 Task: Filter the sponsorship log activity by the past month in the organization "ryshabh2k".
Action: Mouse moved to (1029, 101)
Screenshot: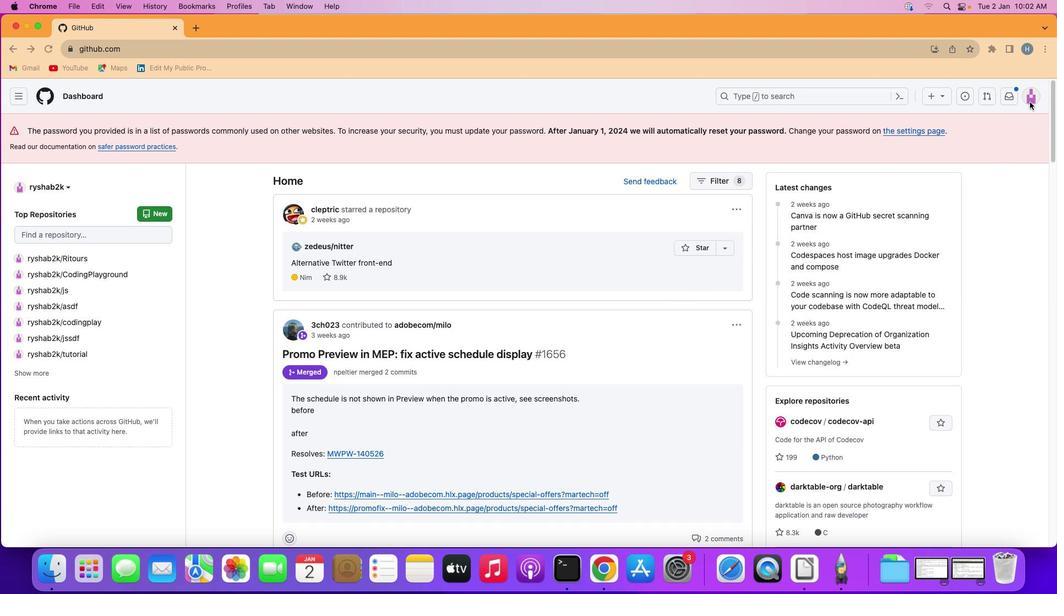 
Action: Mouse pressed left at (1029, 101)
Screenshot: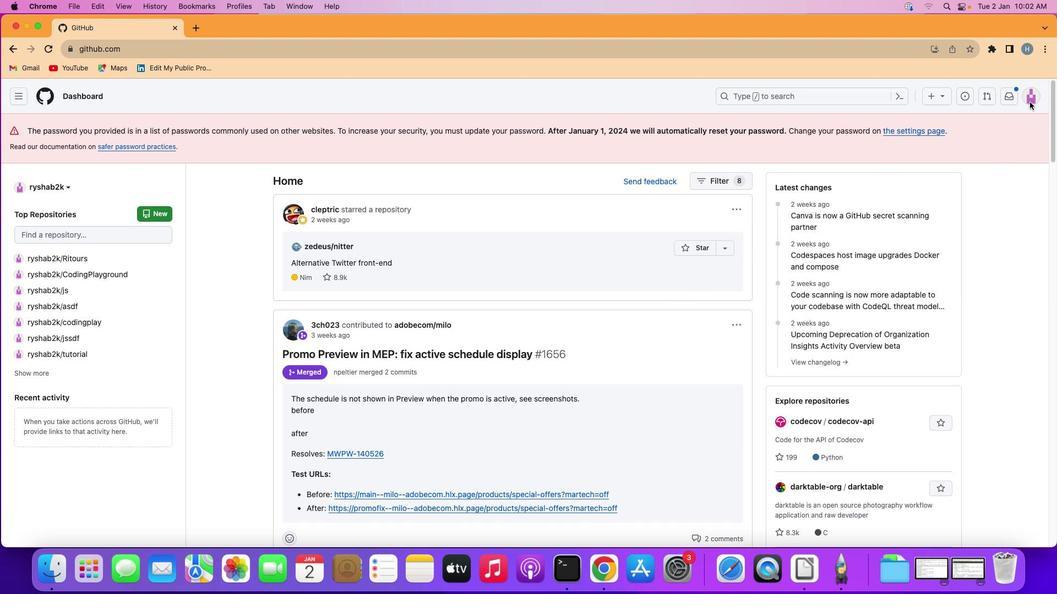 
Action: Mouse moved to (1031, 100)
Screenshot: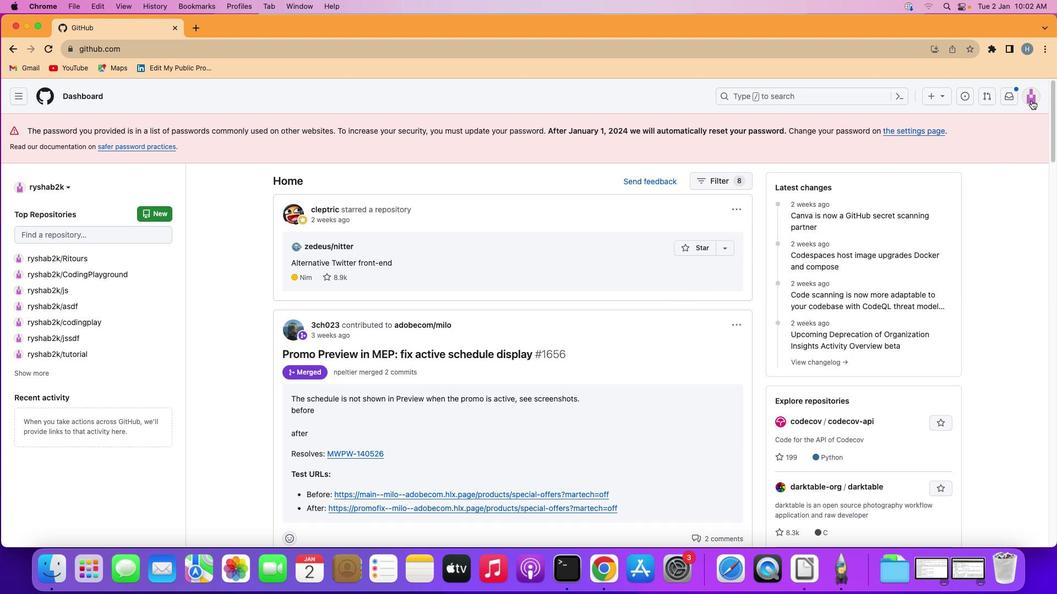 
Action: Mouse pressed left at (1031, 100)
Screenshot: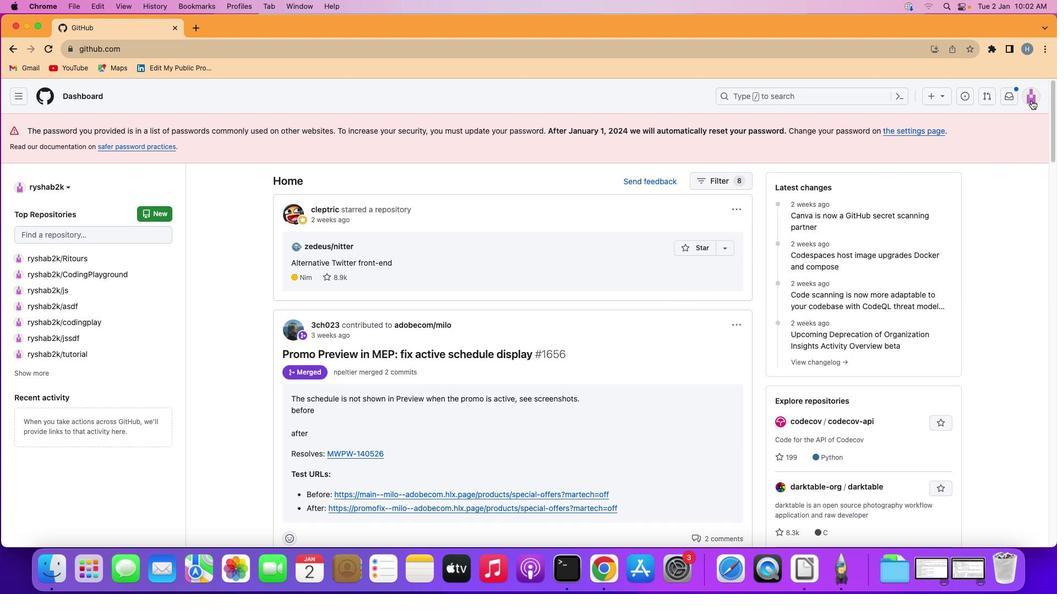 
Action: Mouse moved to (946, 225)
Screenshot: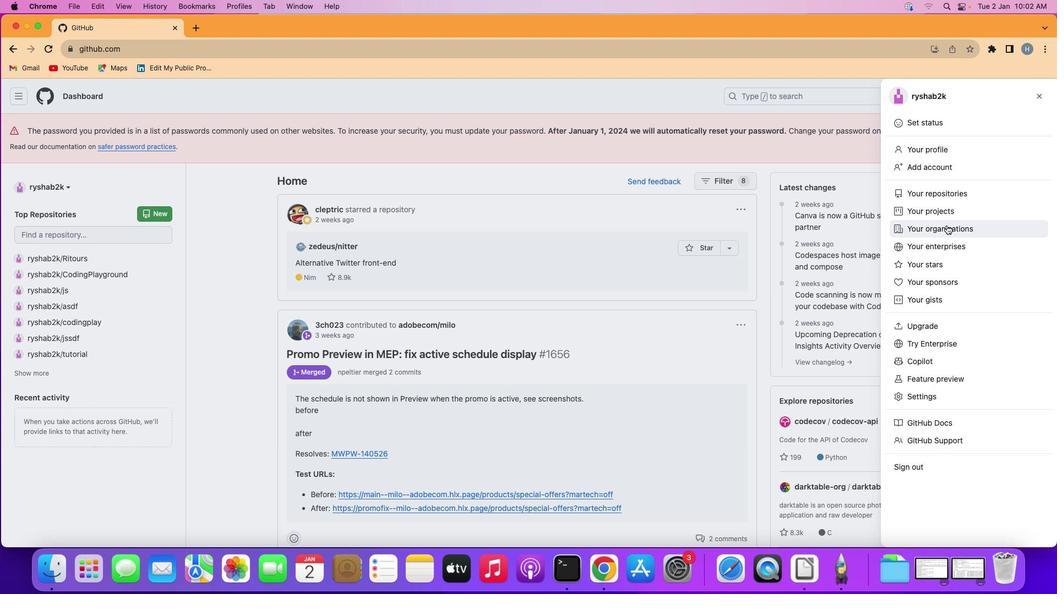 
Action: Mouse pressed left at (946, 225)
Screenshot: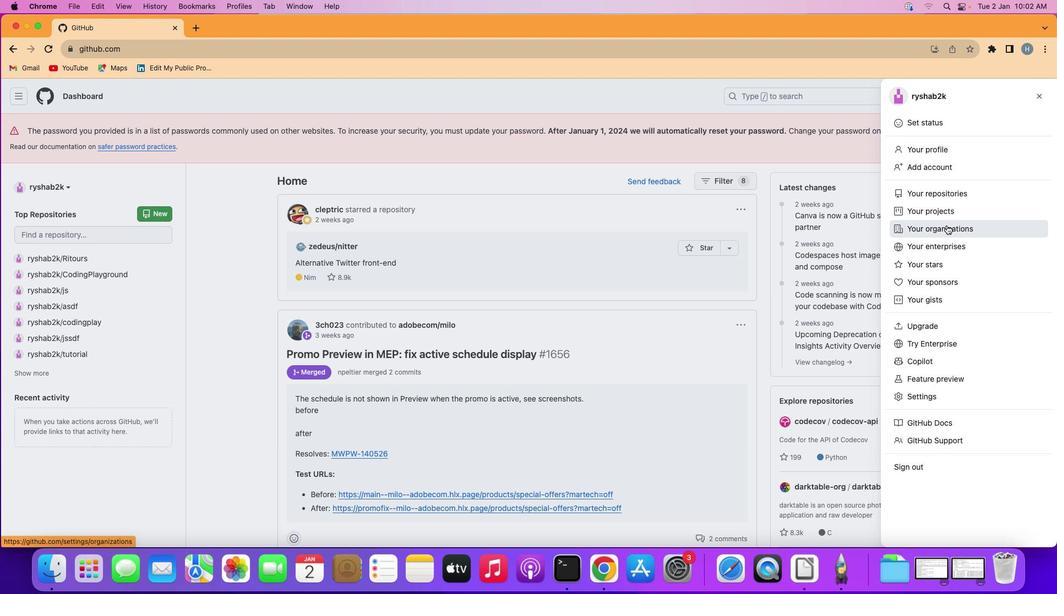 
Action: Mouse moved to (816, 267)
Screenshot: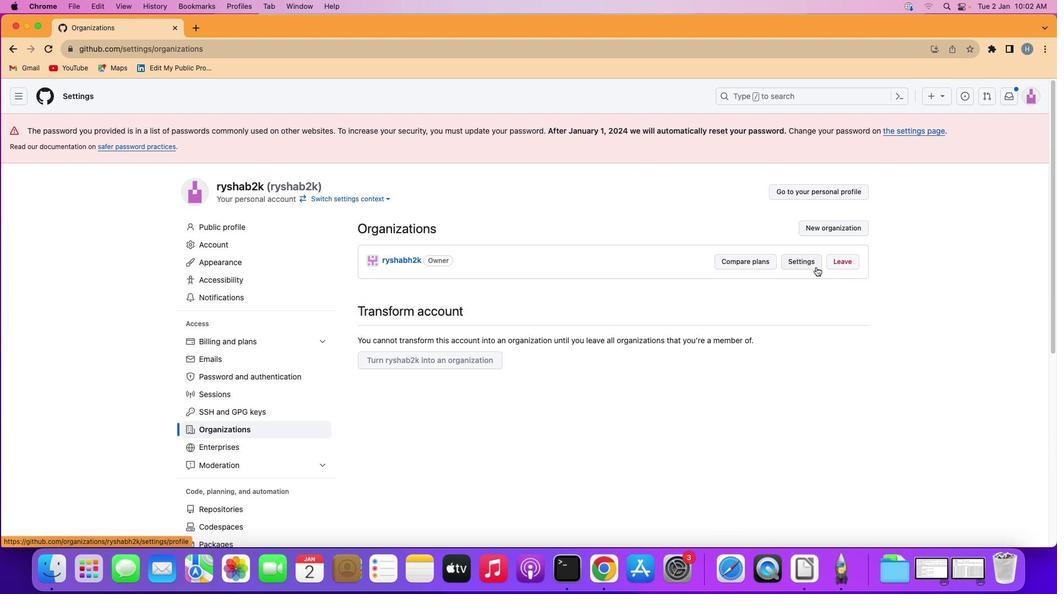 
Action: Mouse pressed left at (816, 267)
Screenshot: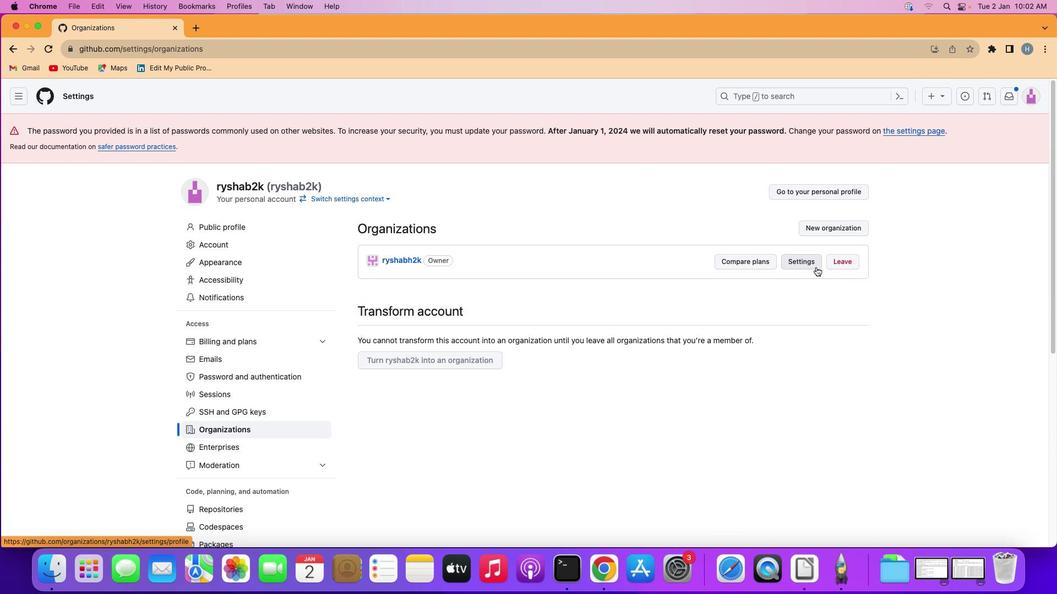
Action: Mouse moved to (344, 413)
Screenshot: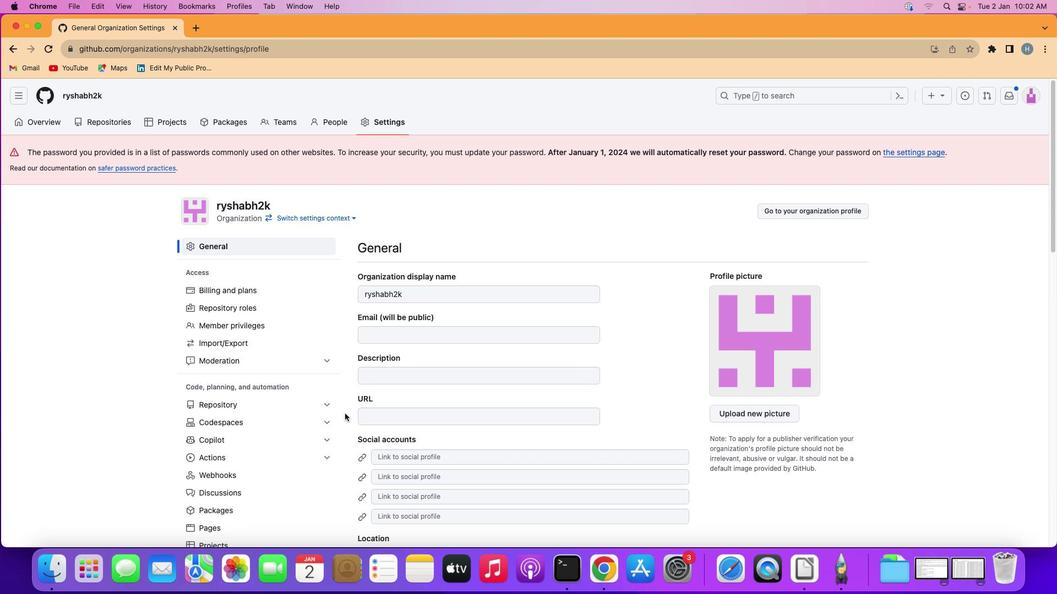 
Action: Mouse scrolled (344, 413) with delta (0, 0)
Screenshot: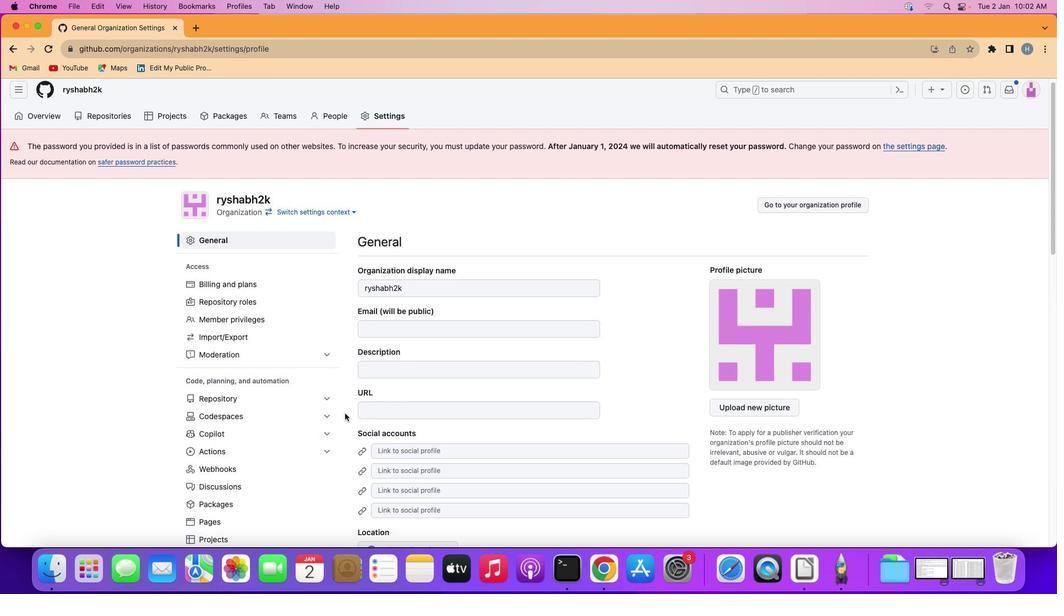 
Action: Mouse scrolled (344, 413) with delta (0, 0)
Screenshot: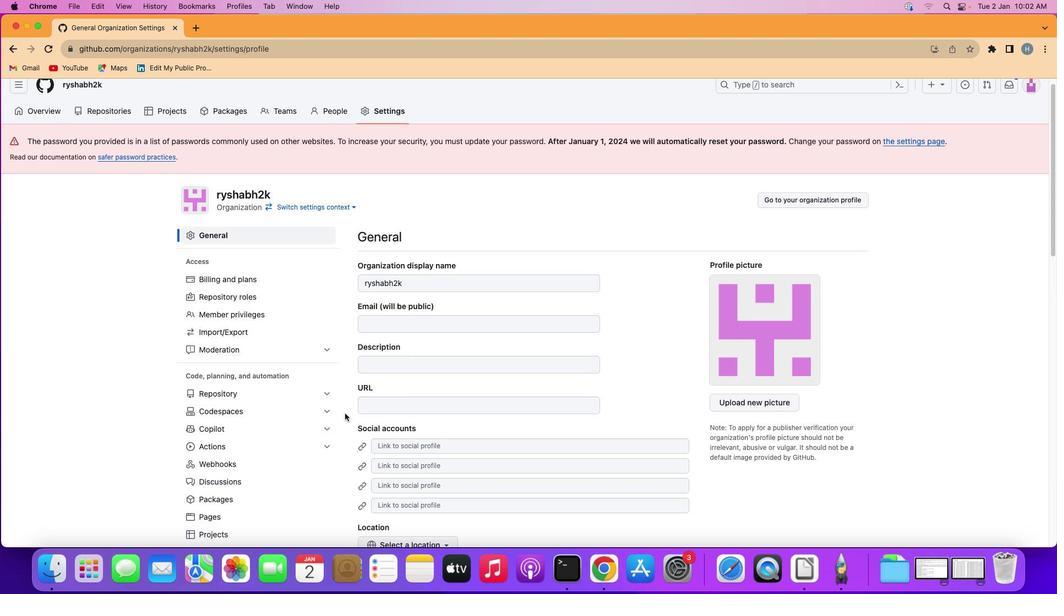 
Action: Mouse scrolled (344, 413) with delta (0, 0)
Screenshot: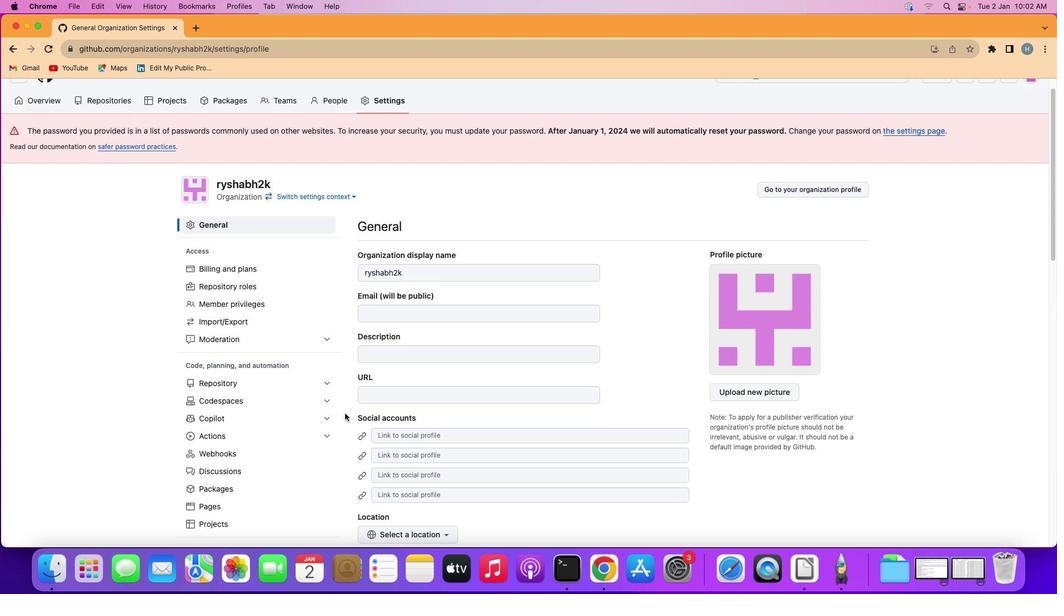 
Action: Mouse scrolled (344, 413) with delta (0, 0)
Screenshot: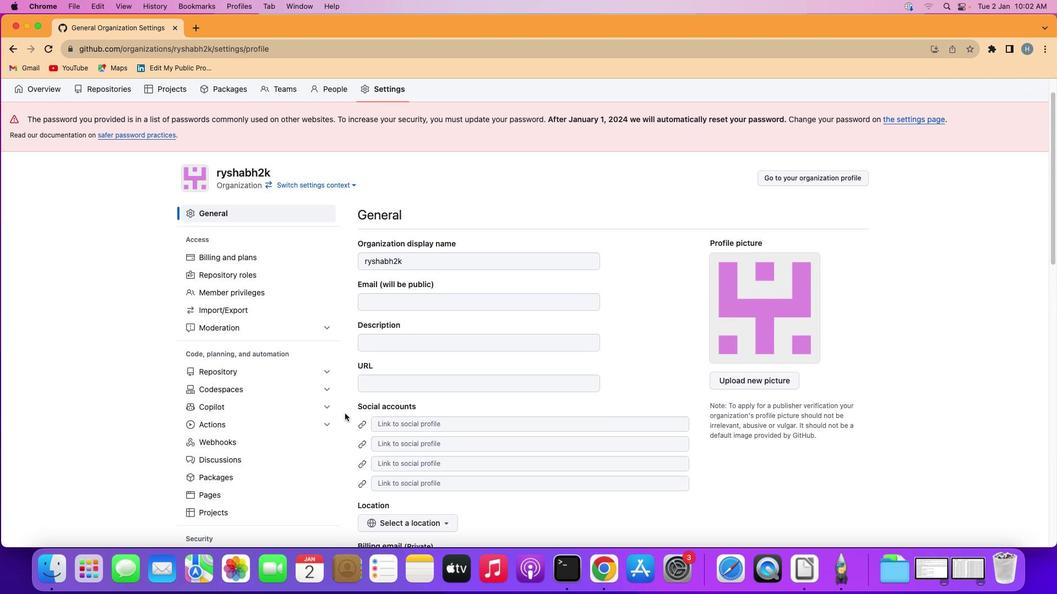 
Action: Mouse scrolled (344, 413) with delta (0, 0)
Screenshot: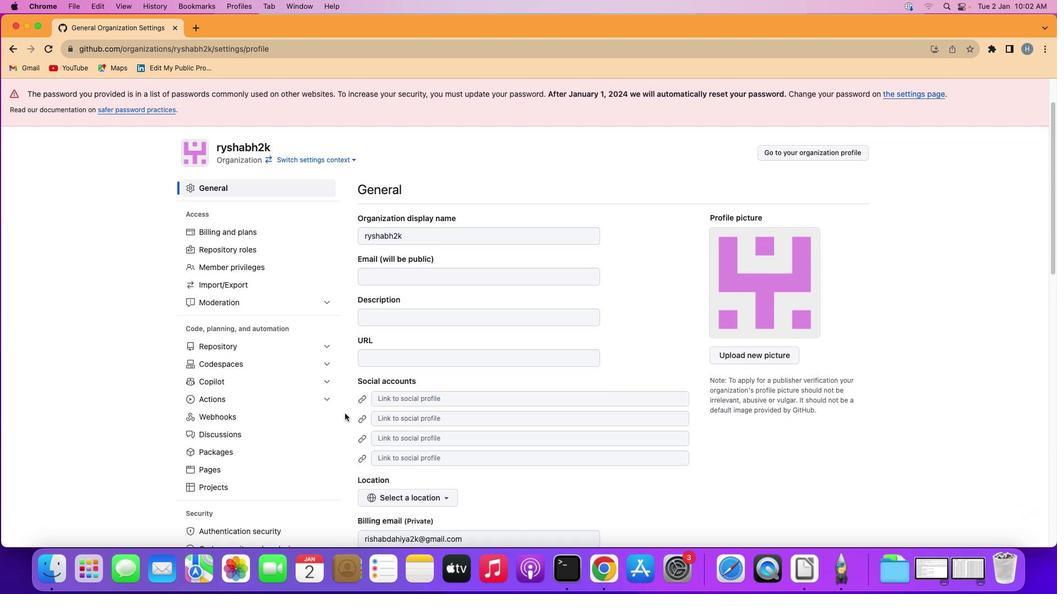 
Action: Mouse scrolled (344, 413) with delta (0, 0)
Screenshot: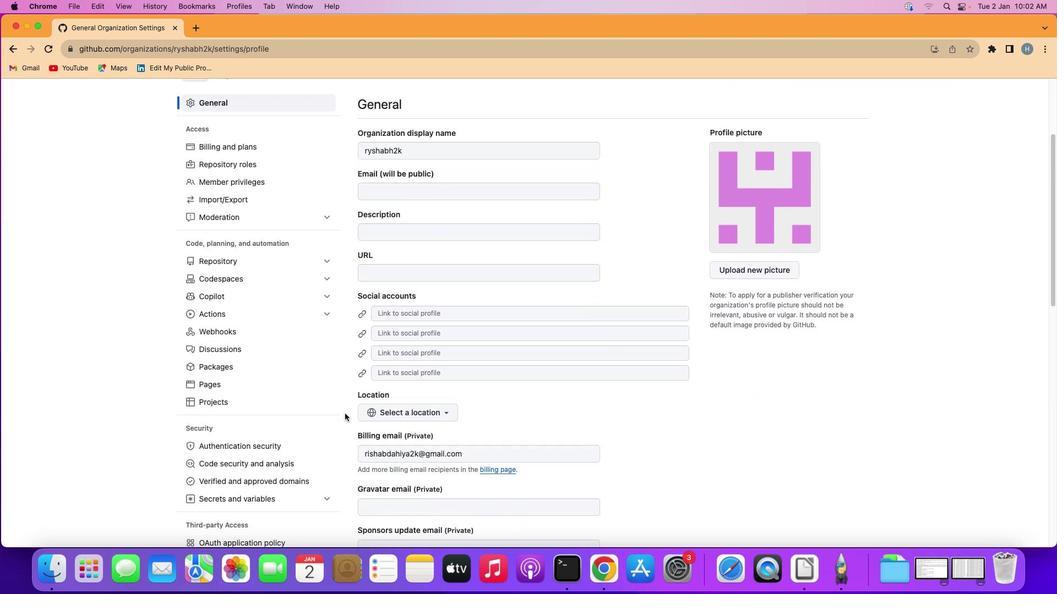 
Action: Mouse scrolled (344, 413) with delta (0, -2)
Screenshot: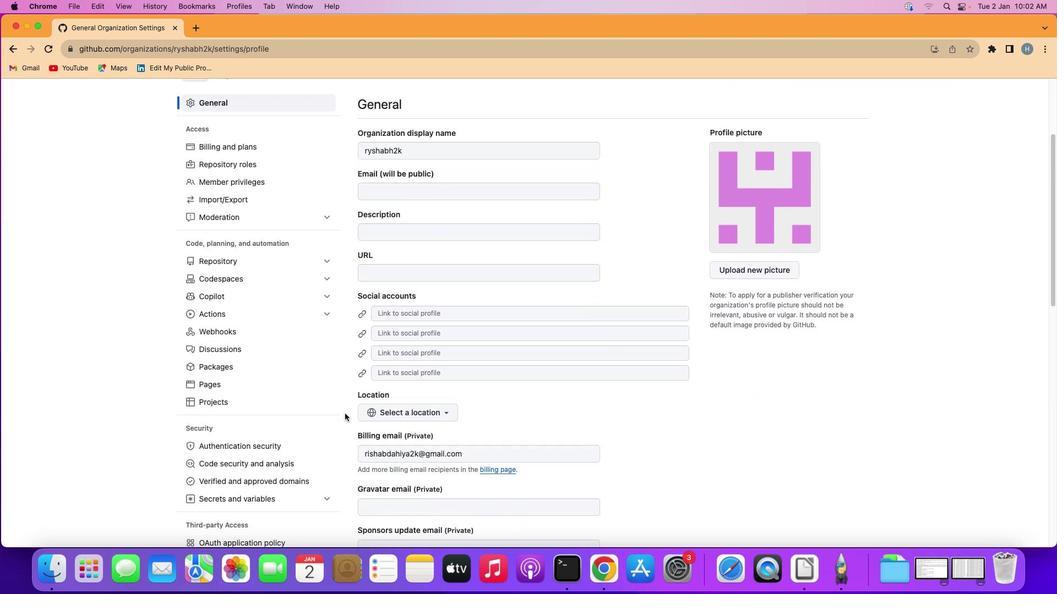 
Action: Mouse scrolled (344, 413) with delta (0, -1)
Screenshot: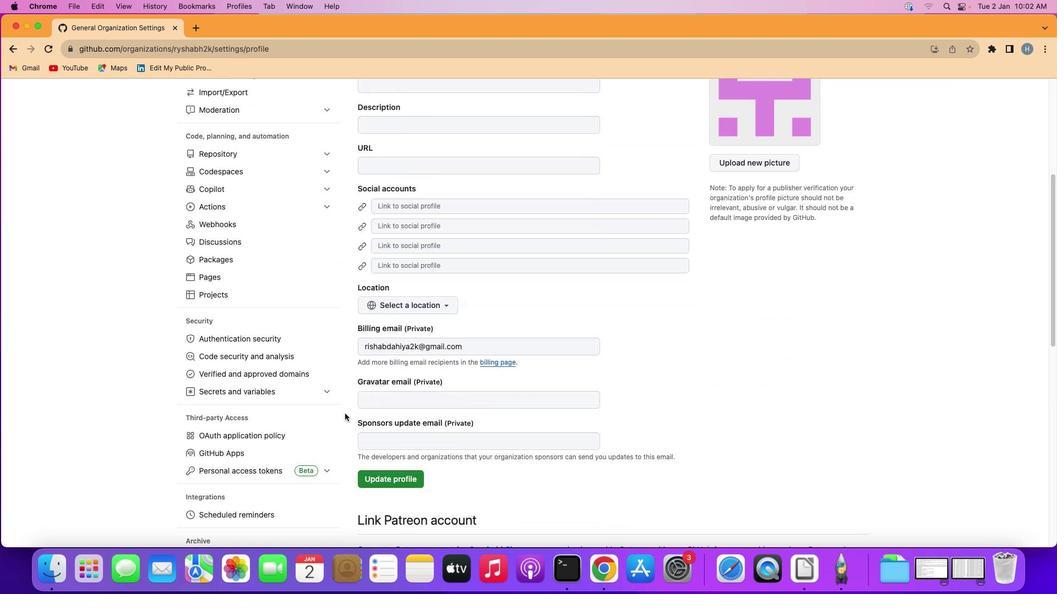 
Action: Mouse scrolled (344, 413) with delta (0, -2)
Screenshot: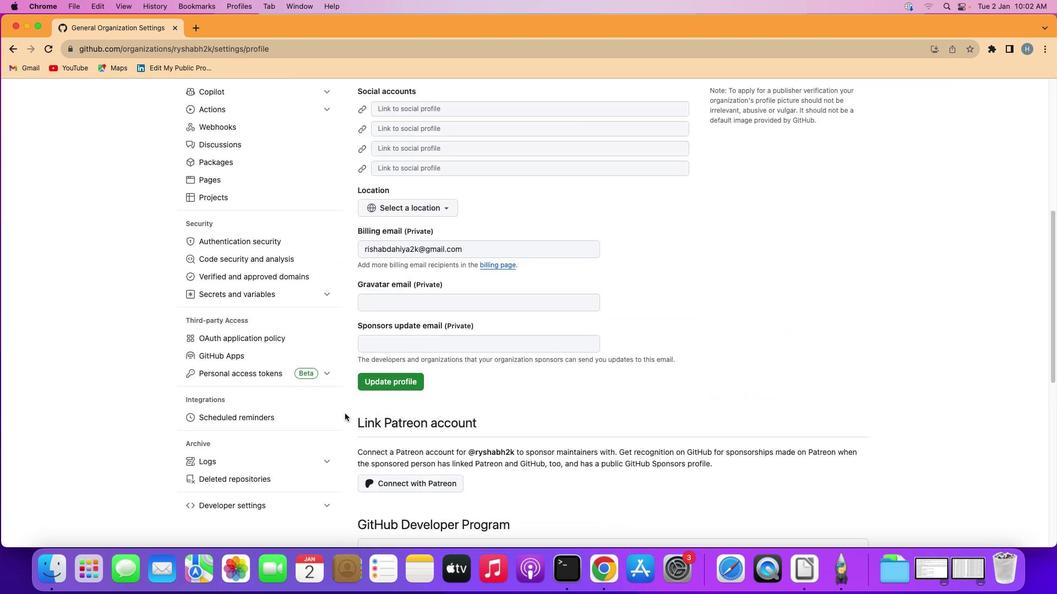 
Action: Mouse moved to (281, 443)
Screenshot: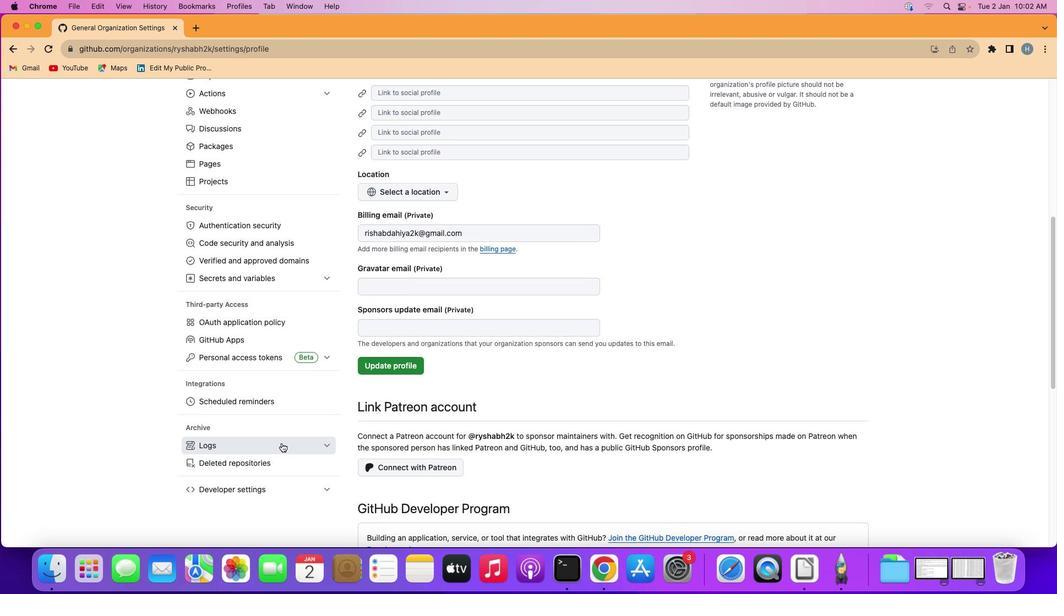 
Action: Mouse pressed left at (281, 443)
Screenshot: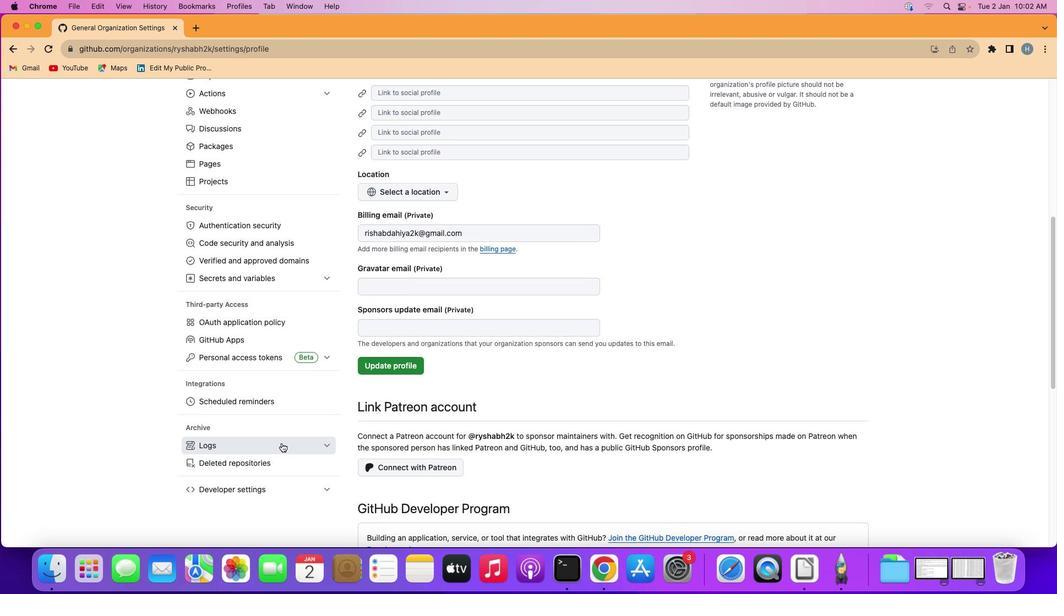 
Action: Mouse moved to (276, 464)
Screenshot: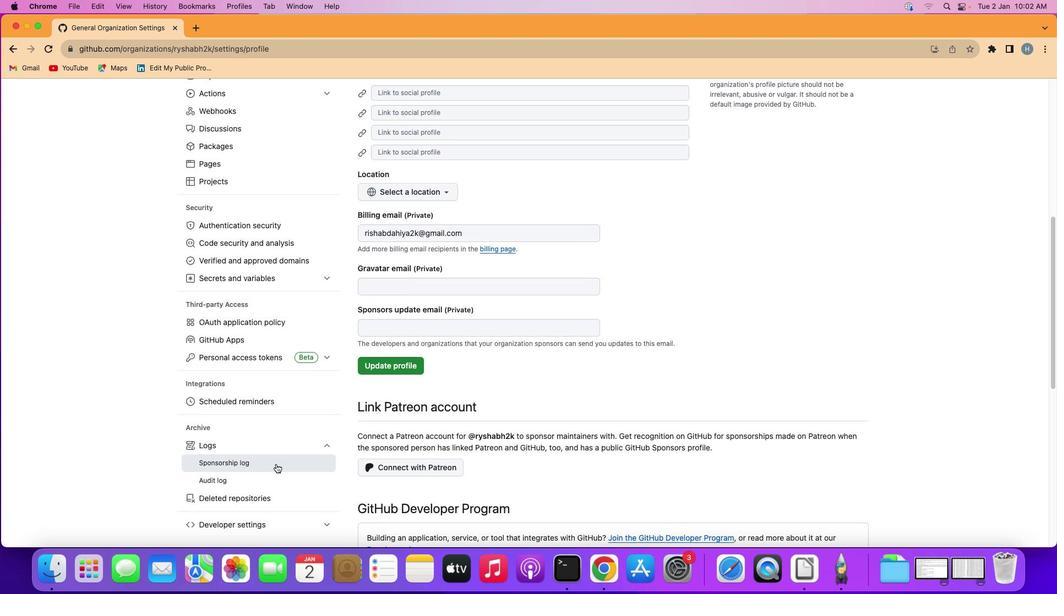
Action: Mouse pressed left at (276, 464)
Screenshot: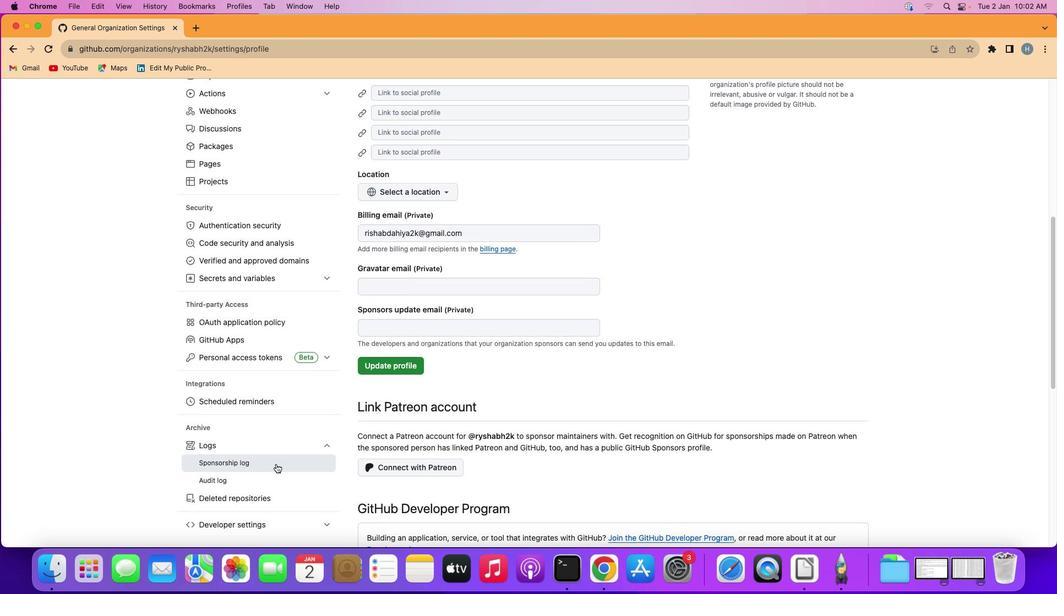 
Action: Mouse moved to (854, 247)
Screenshot: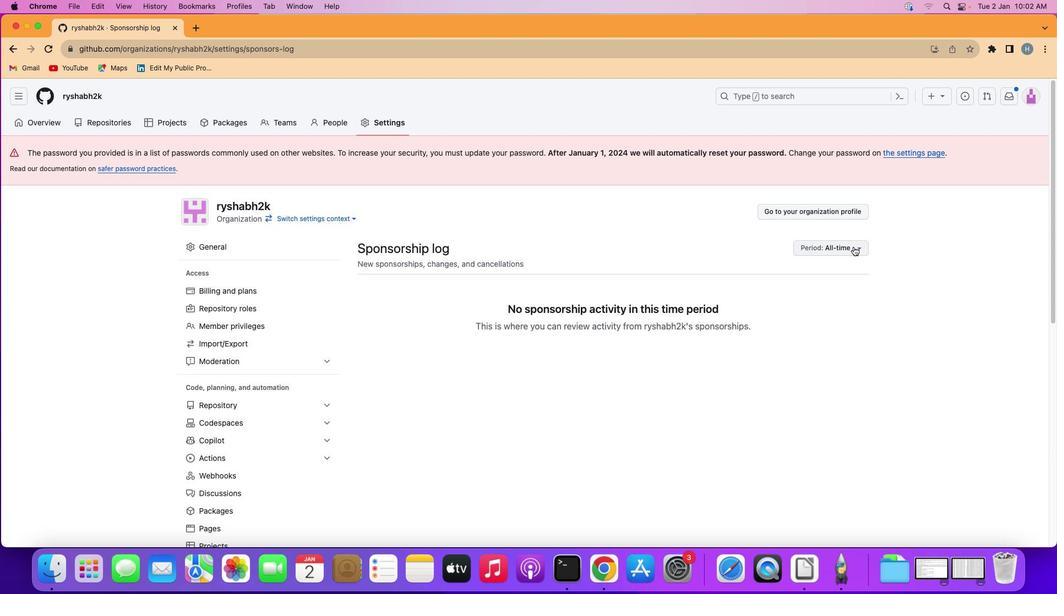 
Action: Mouse pressed left at (854, 247)
Screenshot: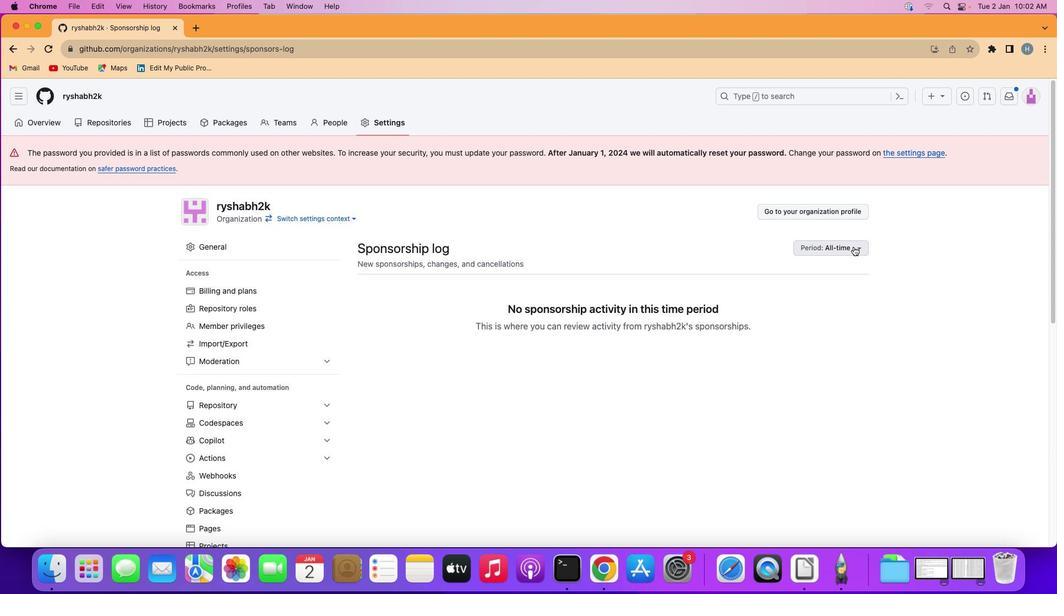 
Action: Mouse moved to (826, 324)
Screenshot: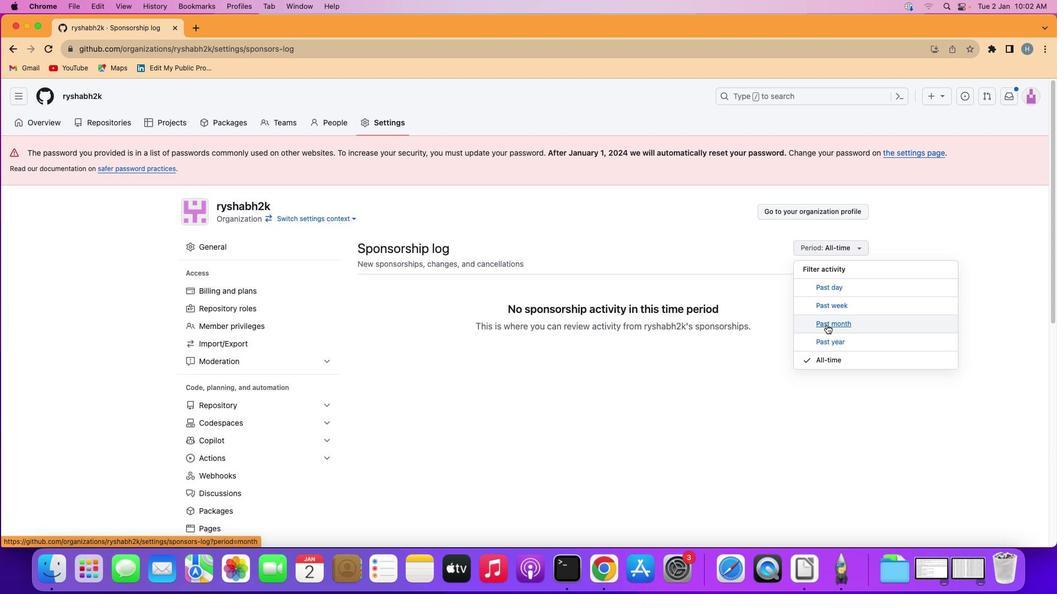 
Action: Mouse pressed left at (826, 324)
Screenshot: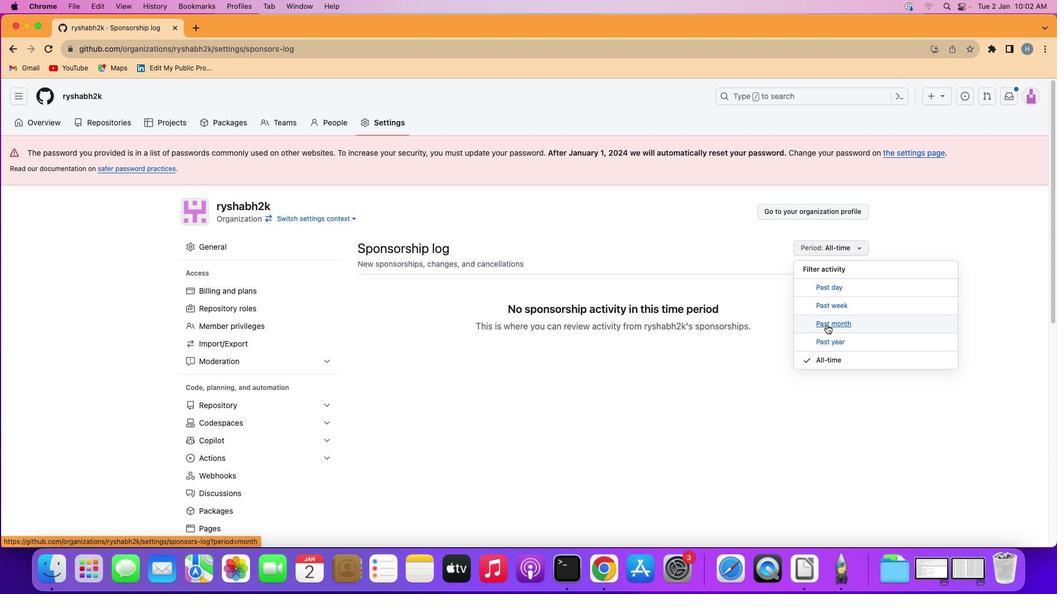 
Action: Mouse moved to (827, 324)
Screenshot: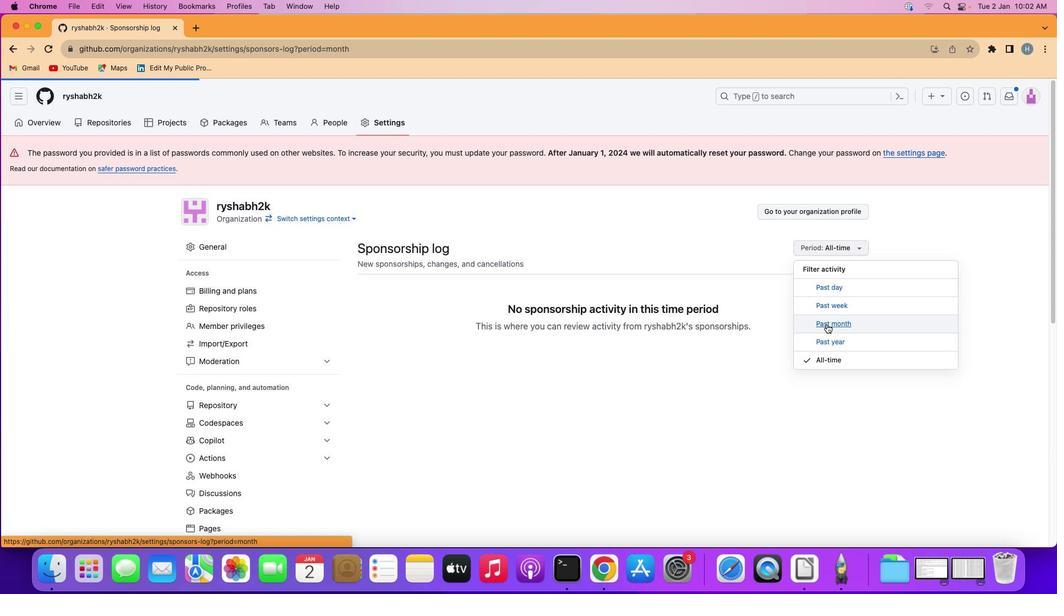 
